 Task: Add a condition where "Priority Less than Low" in new tickets in your groups.
Action: Mouse moved to (259, 544)
Screenshot: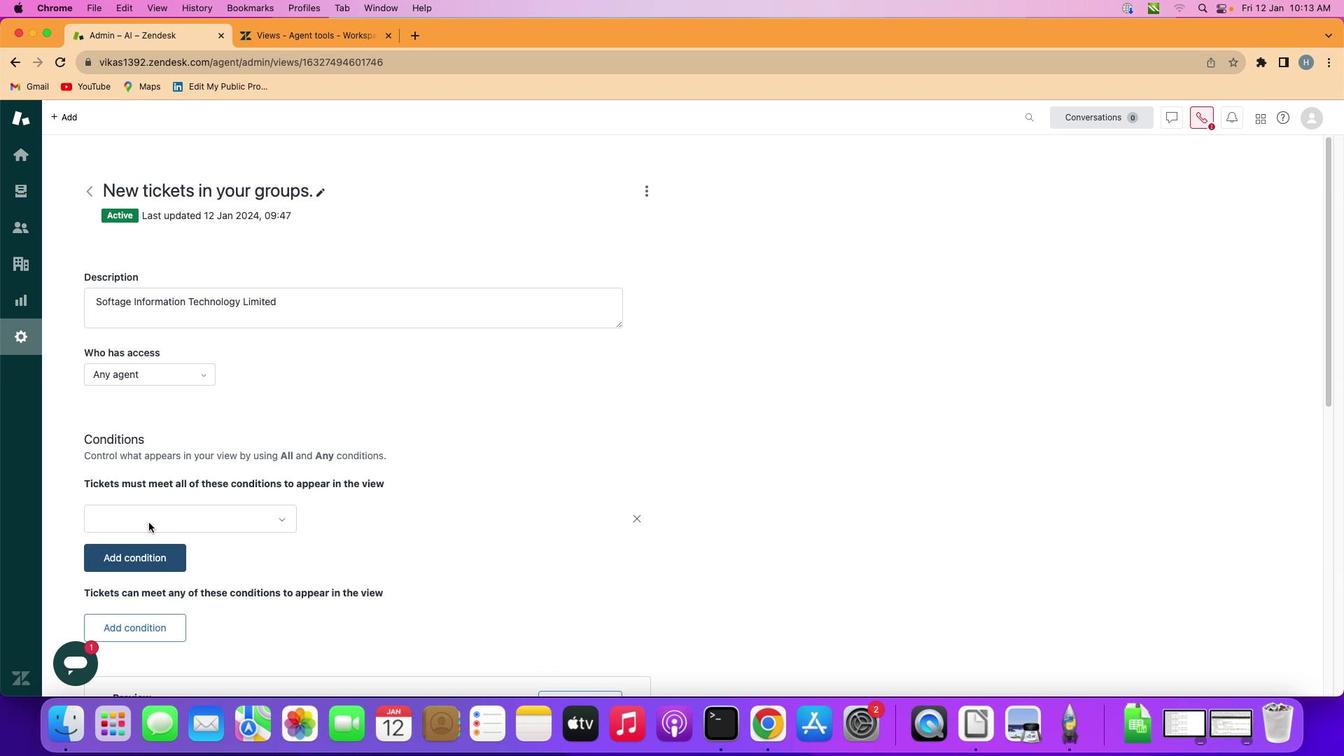 
Action: Mouse pressed left at (259, 544)
Screenshot: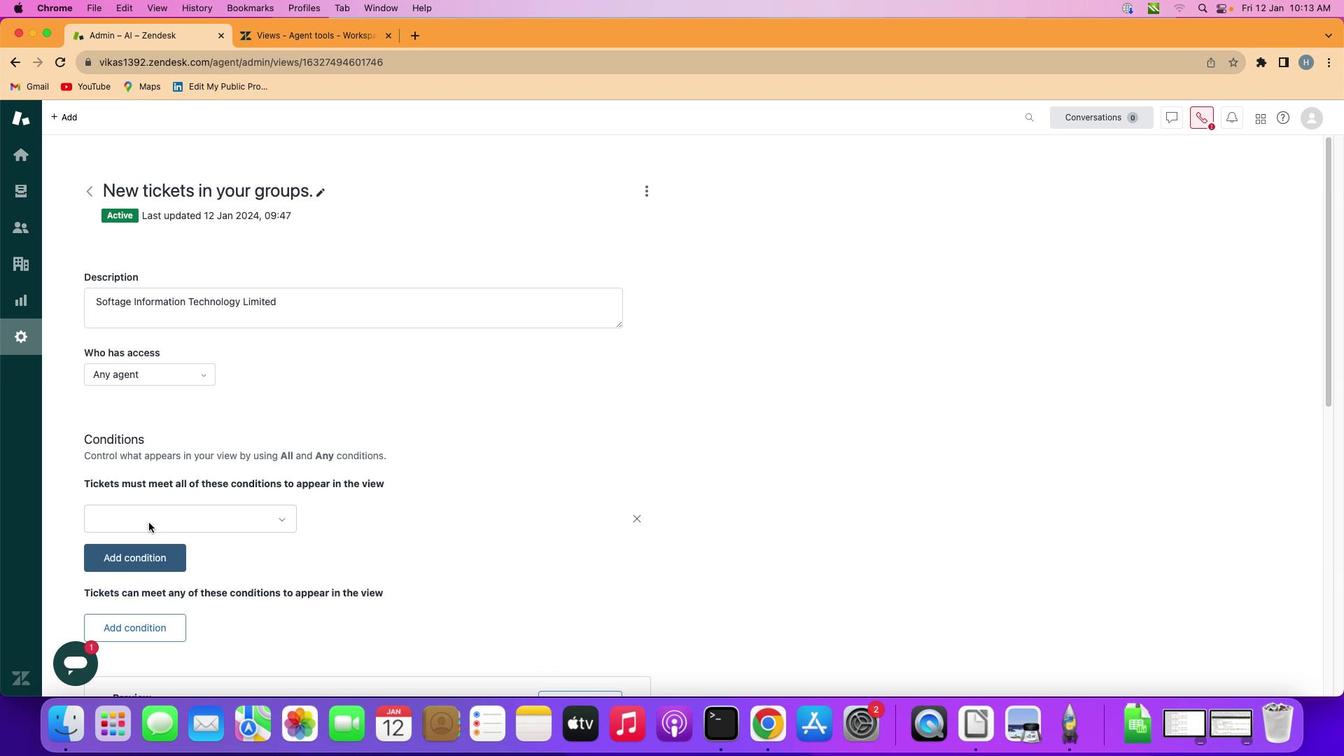 
Action: Mouse moved to (329, 533)
Screenshot: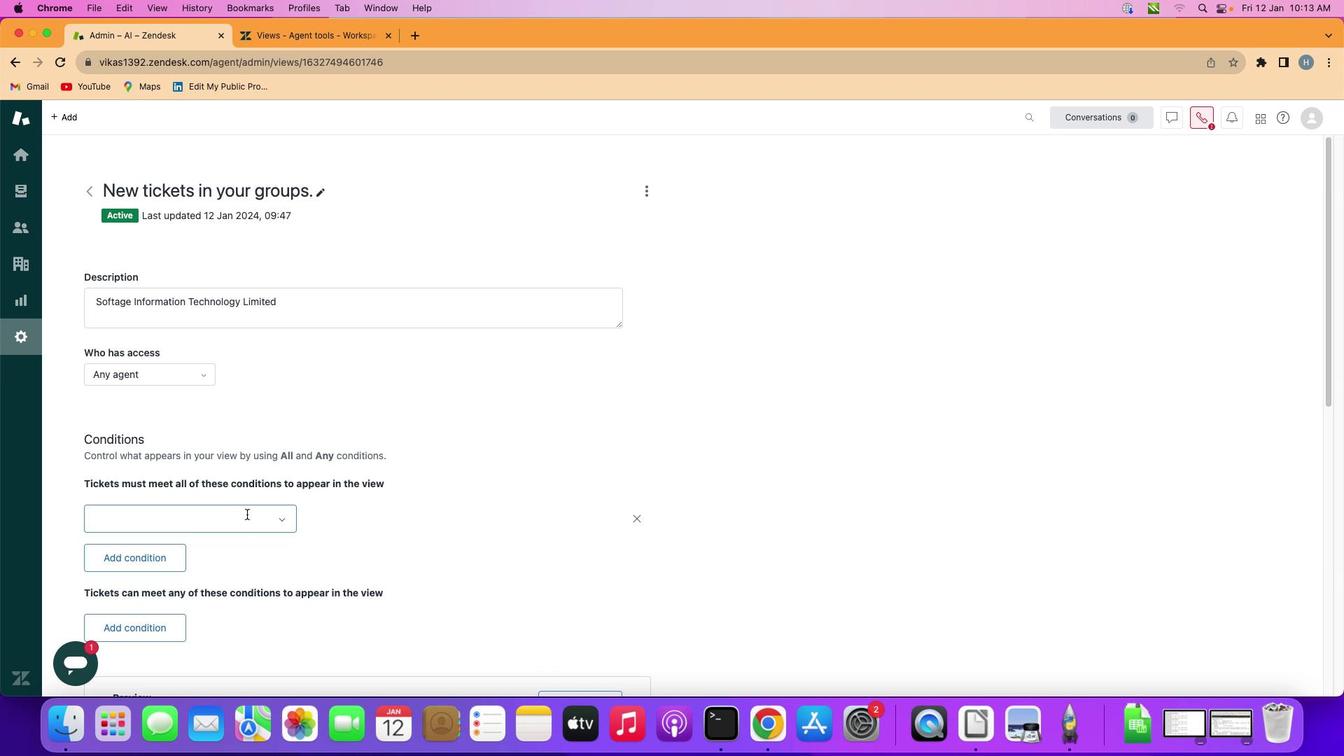 
Action: Mouse pressed left at (329, 533)
Screenshot: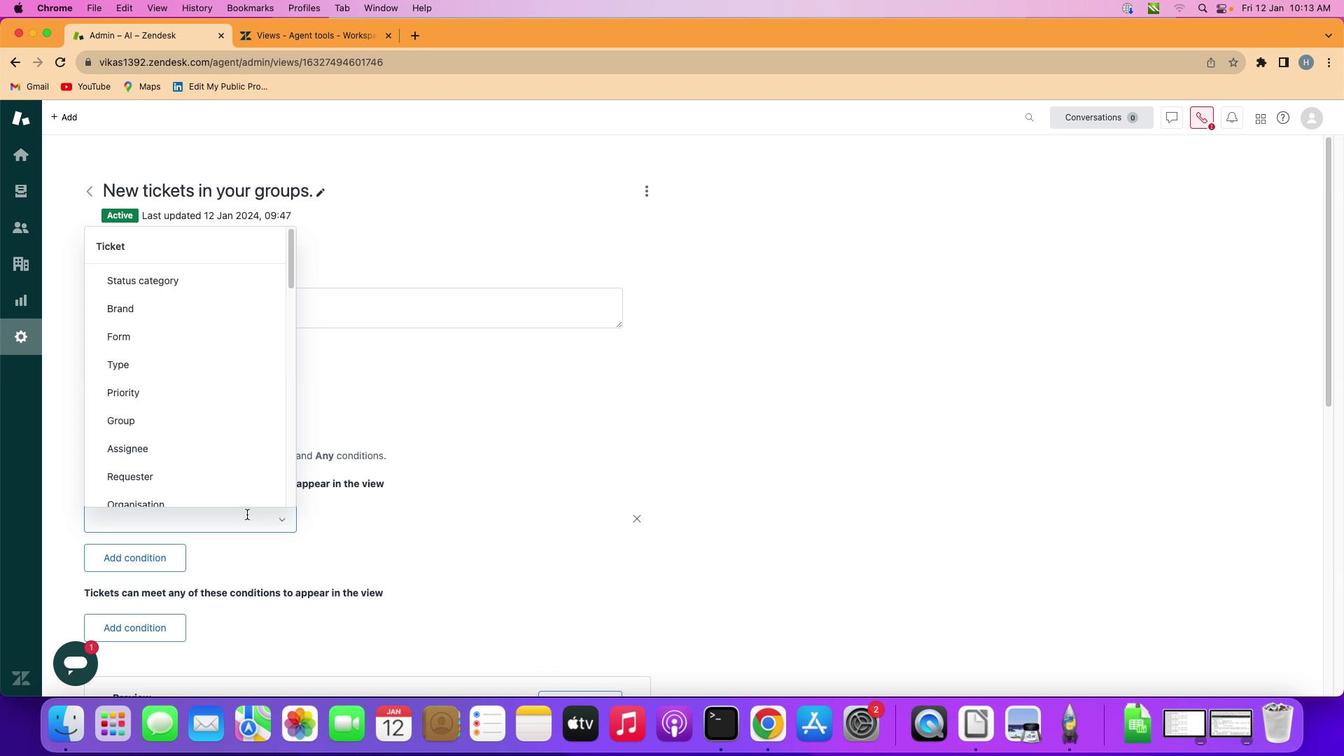 
Action: Mouse moved to (315, 368)
Screenshot: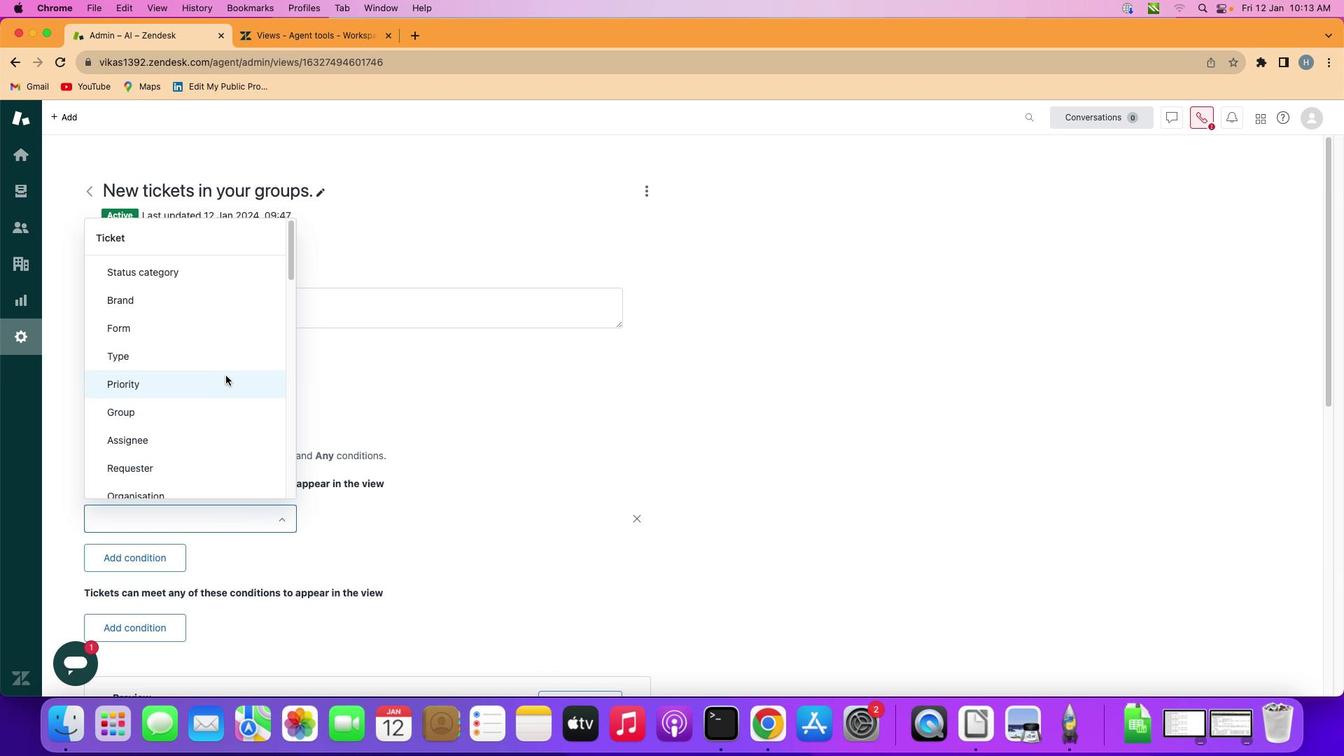 
Action: Mouse pressed left at (315, 368)
Screenshot: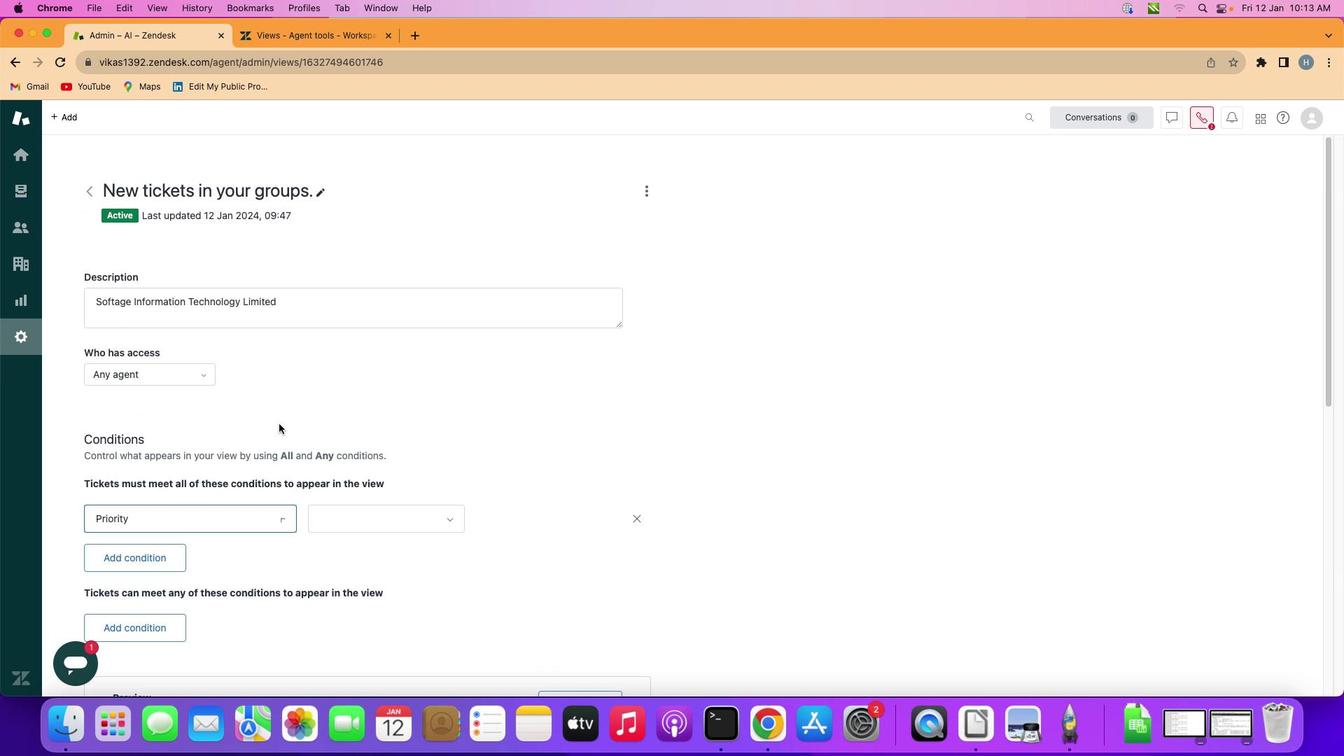 
Action: Mouse moved to (422, 539)
Screenshot: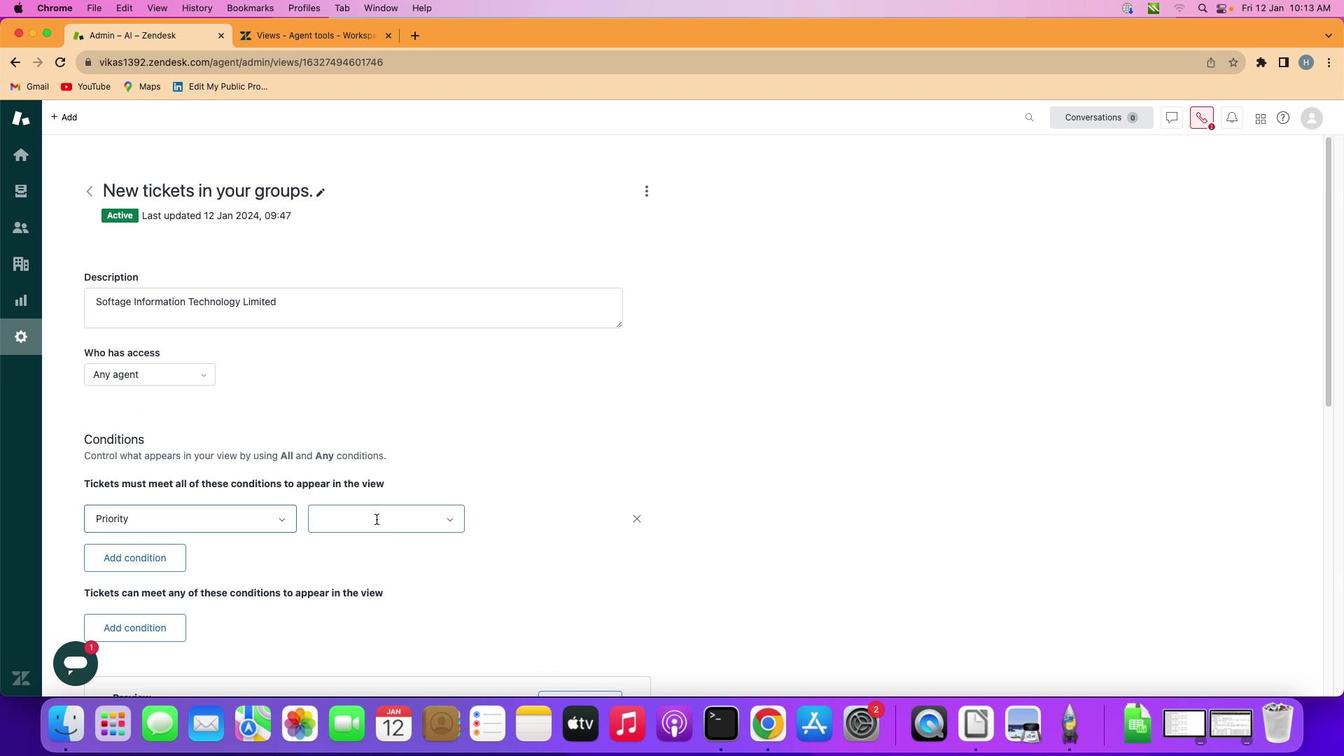 
Action: Mouse pressed left at (422, 539)
Screenshot: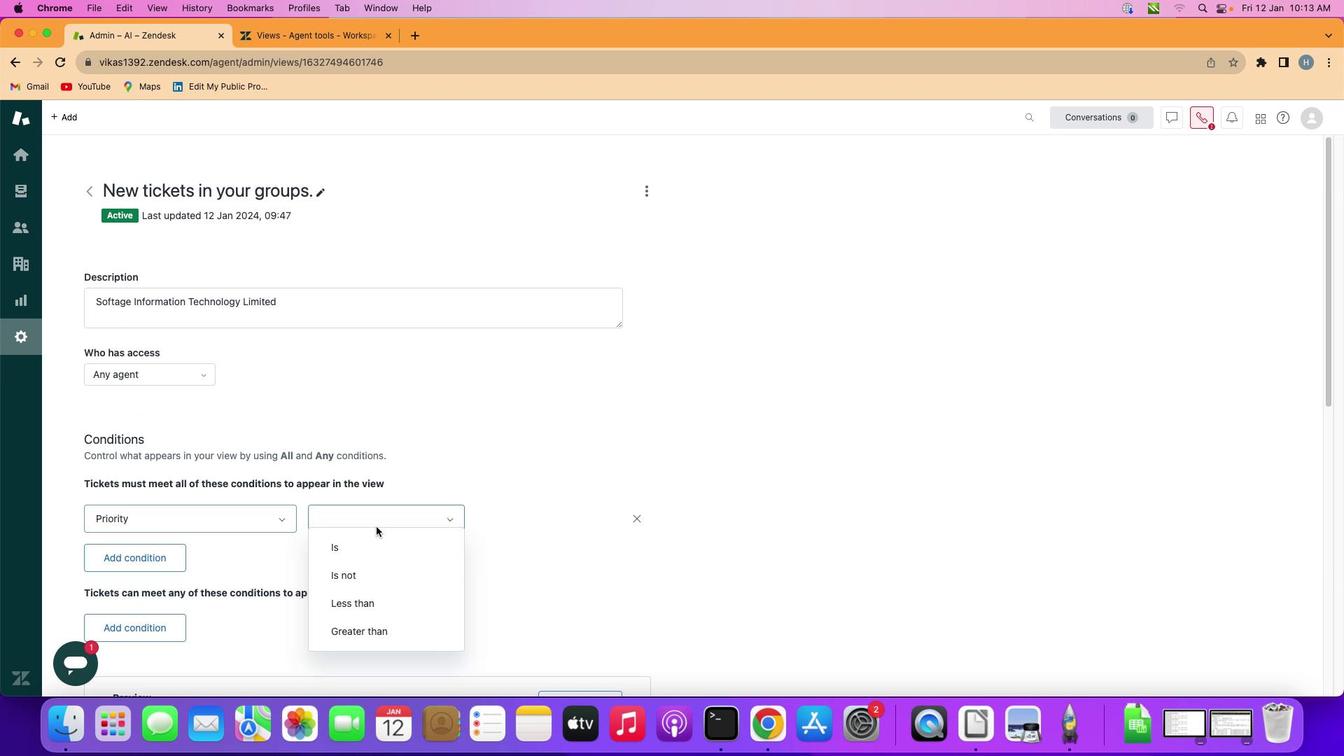 
Action: Mouse moved to (424, 639)
Screenshot: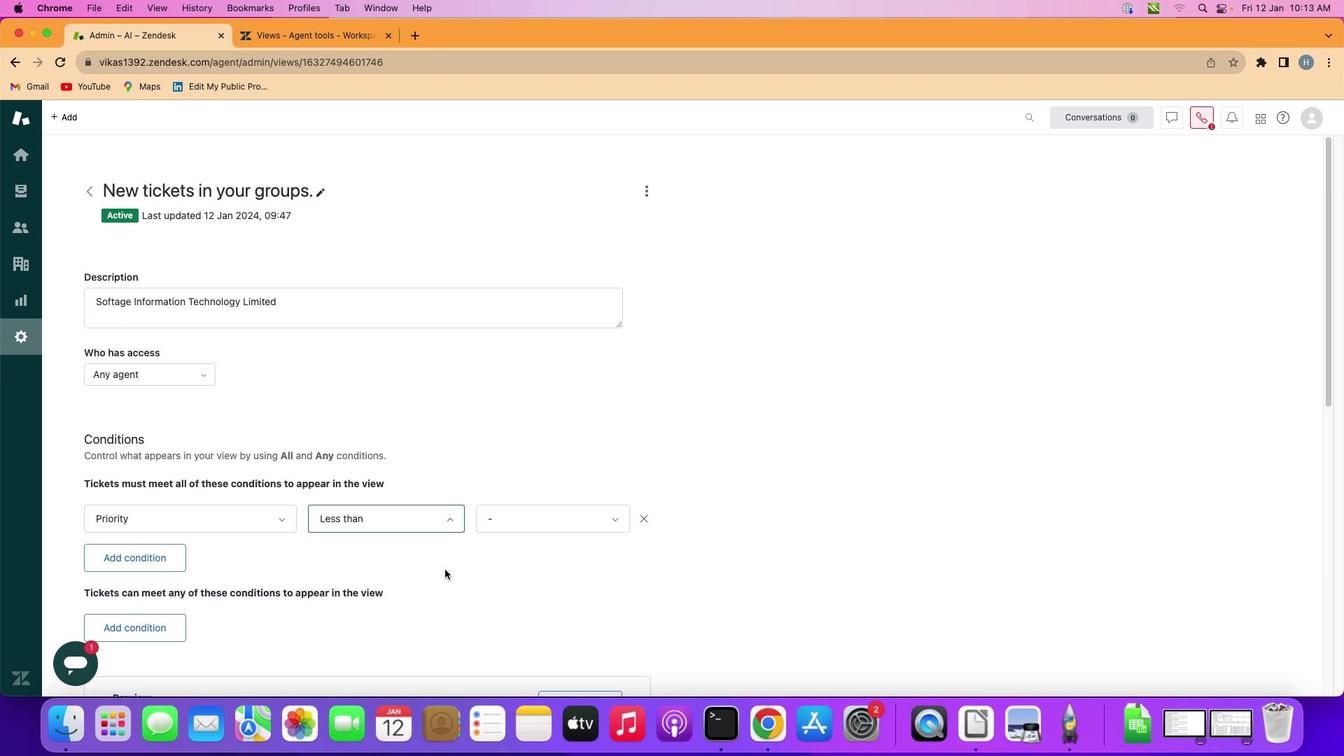 
Action: Mouse pressed left at (424, 639)
Screenshot: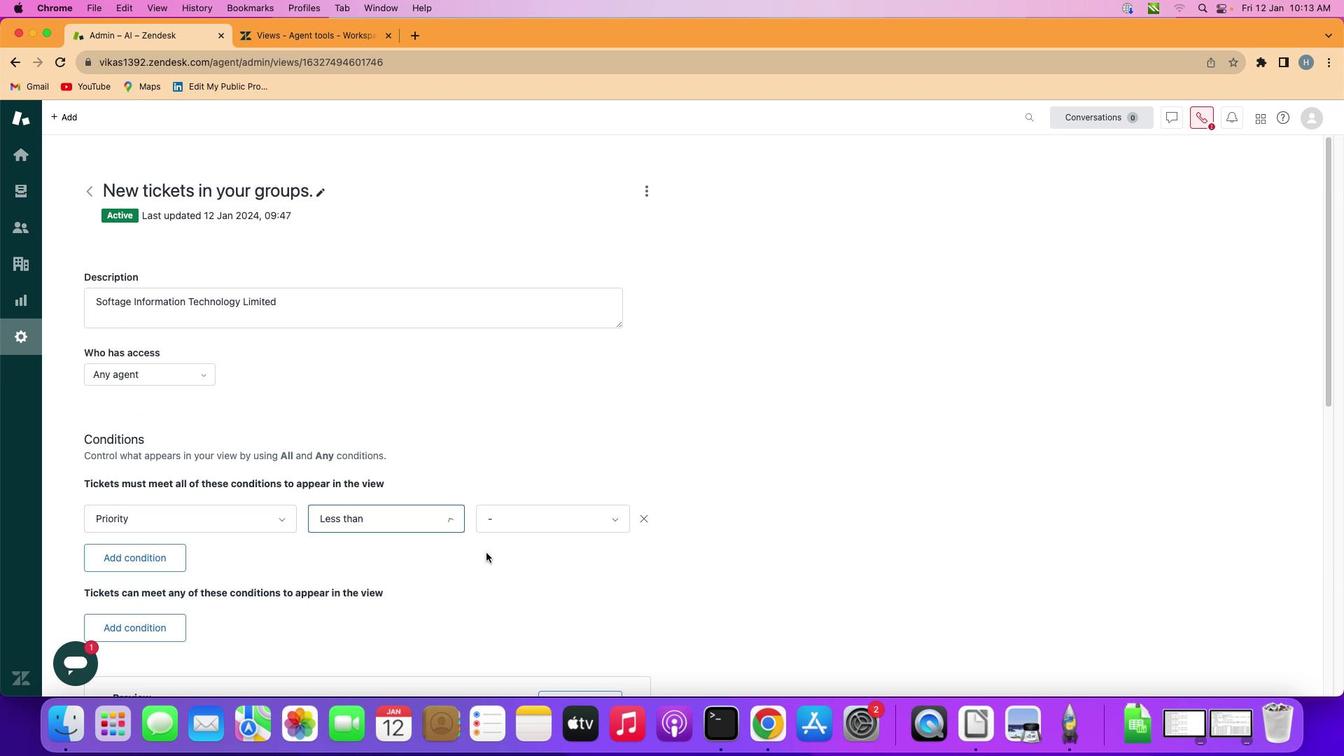 
Action: Mouse moved to (560, 537)
Screenshot: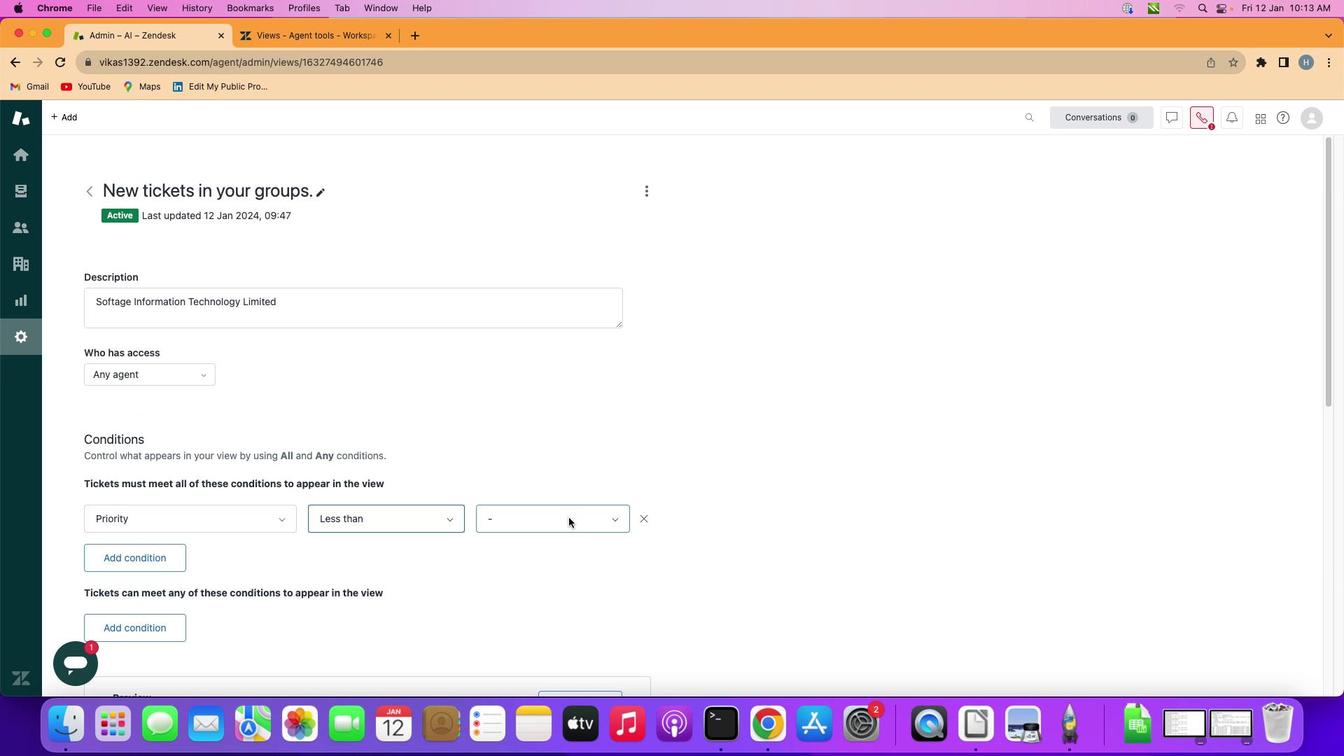 
Action: Mouse pressed left at (560, 537)
Screenshot: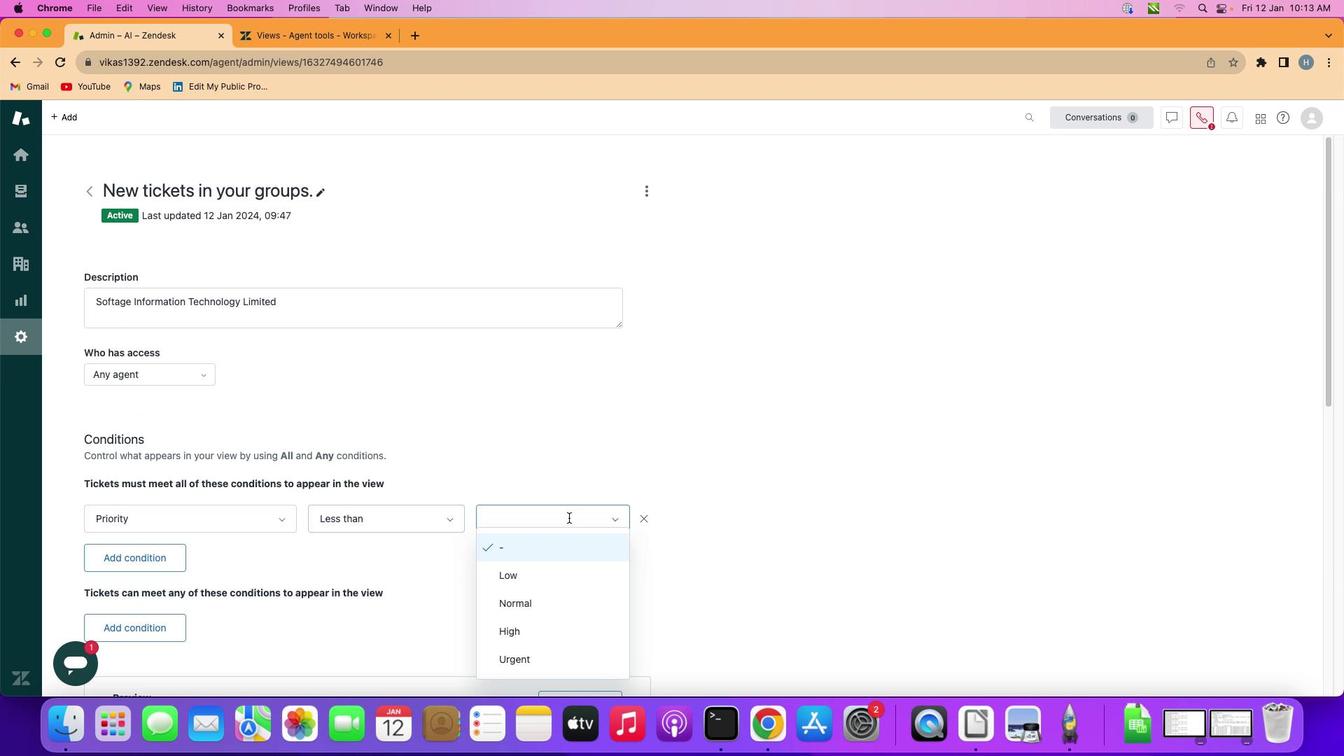
Action: Mouse moved to (560, 609)
Screenshot: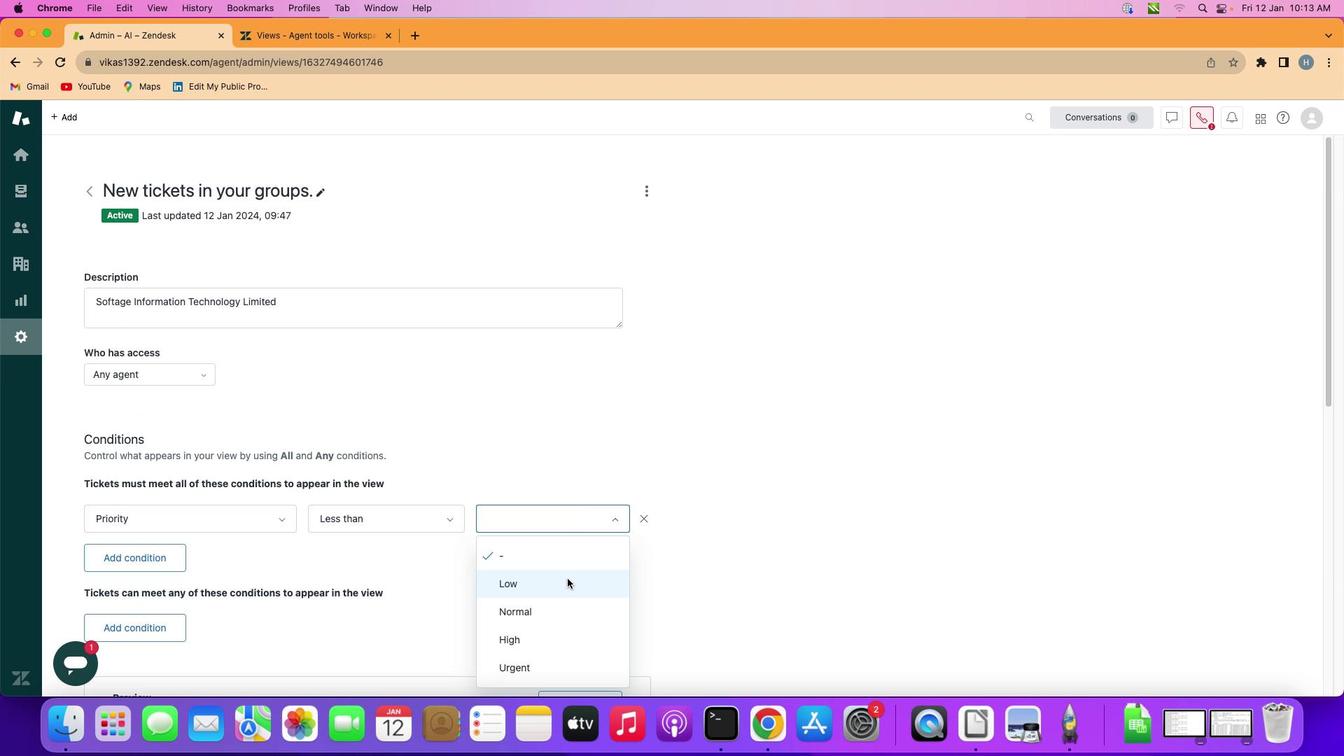 
Action: Mouse pressed left at (560, 609)
Screenshot: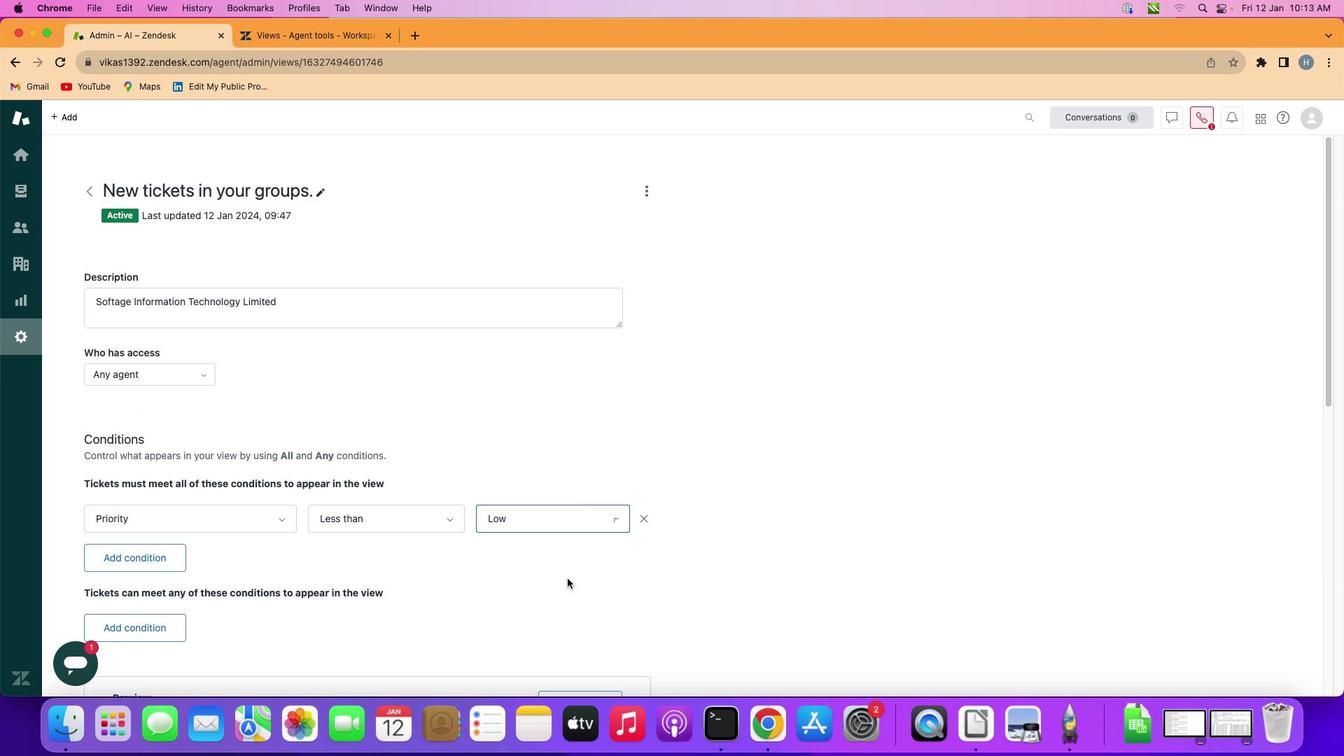 
